 Task: Calculate sale proceeds for selling your house in Virginia.
Action: Mouse moved to (611, 169)
Screenshot: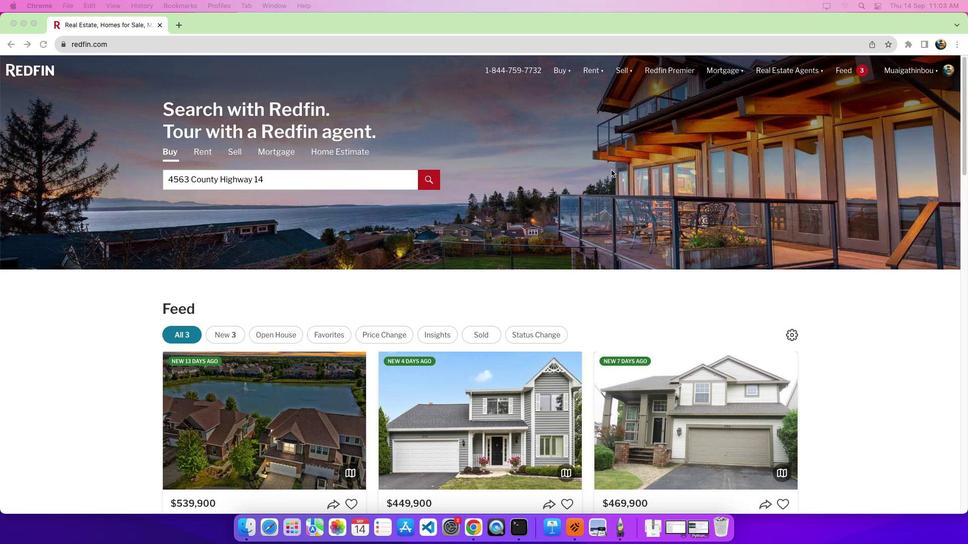 
Action: Mouse pressed left at (611, 169)
Screenshot: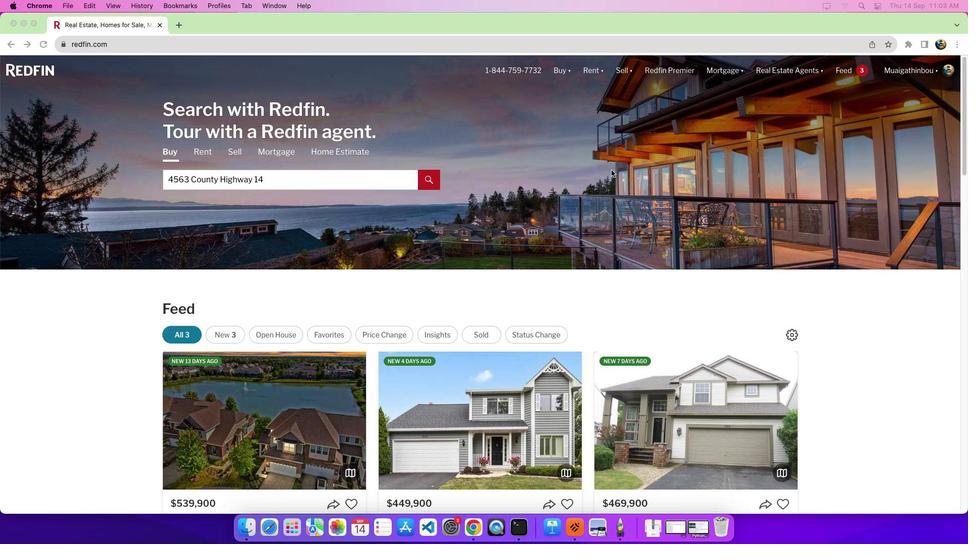 
Action: Mouse moved to (748, 135)
Screenshot: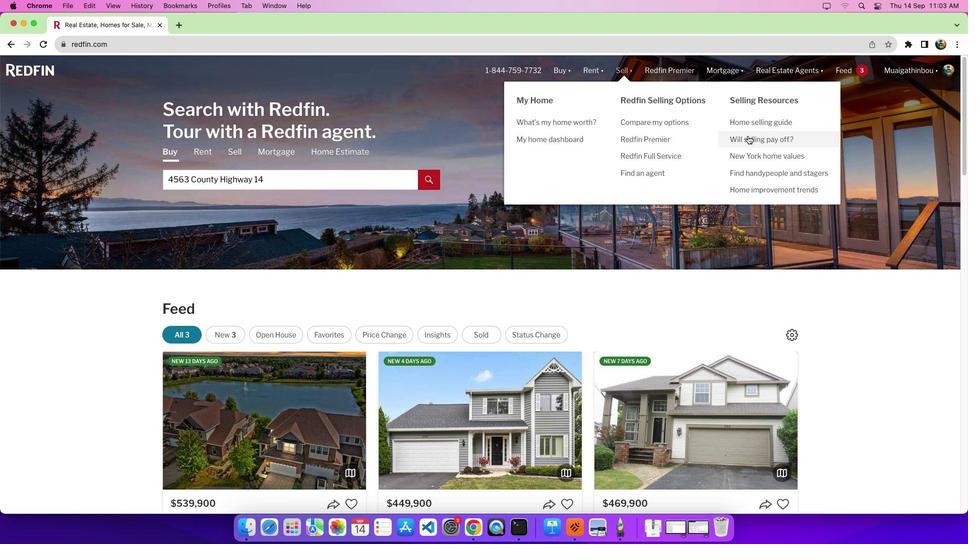 
Action: Mouse pressed left at (748, 135)
Screenshot: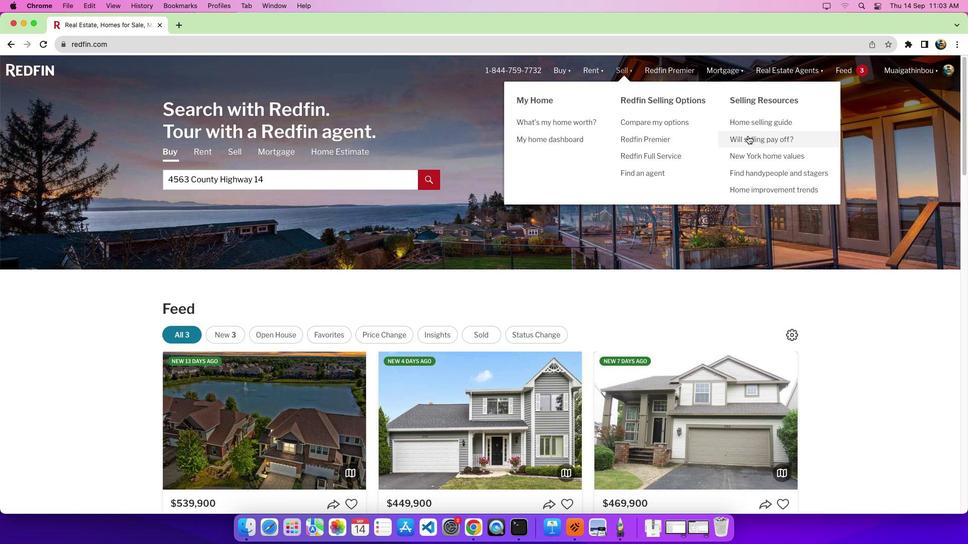 
Action: Mouse moved to (228, 235)
Screenshot: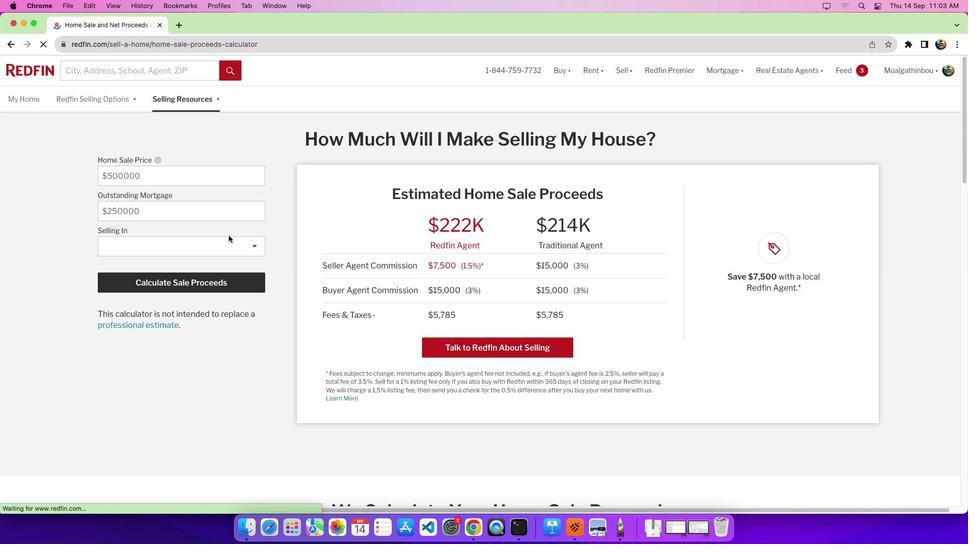 
Action: Mouse pressed left at (228, 235)
Screenshot: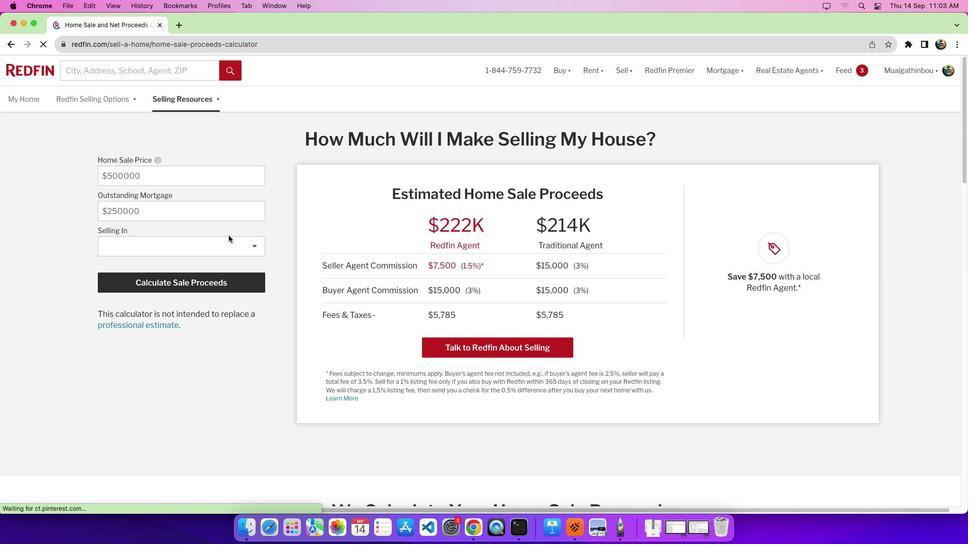 
Action: Mouse moved to (228, 244)
Screenshot: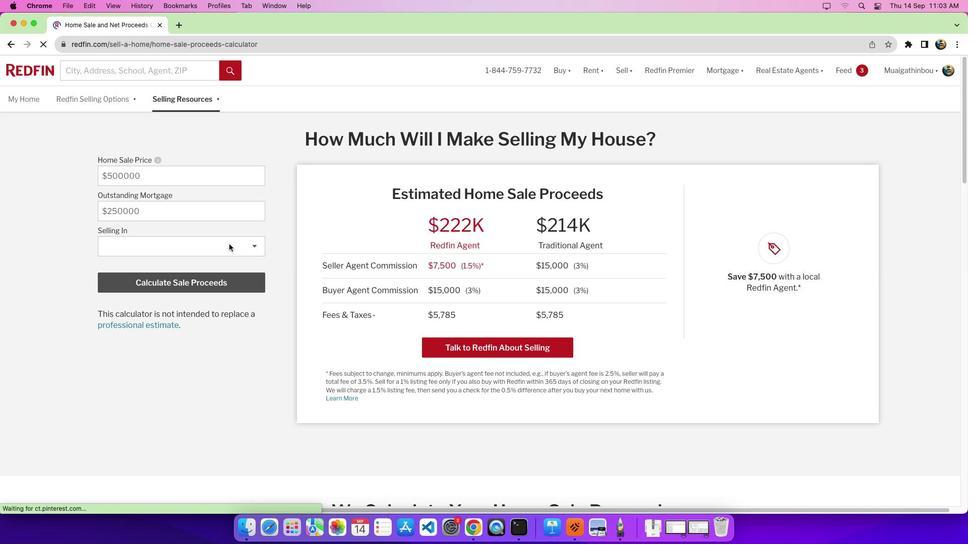 
Action: Mouse pressed left at (228, 244)
Screenshot: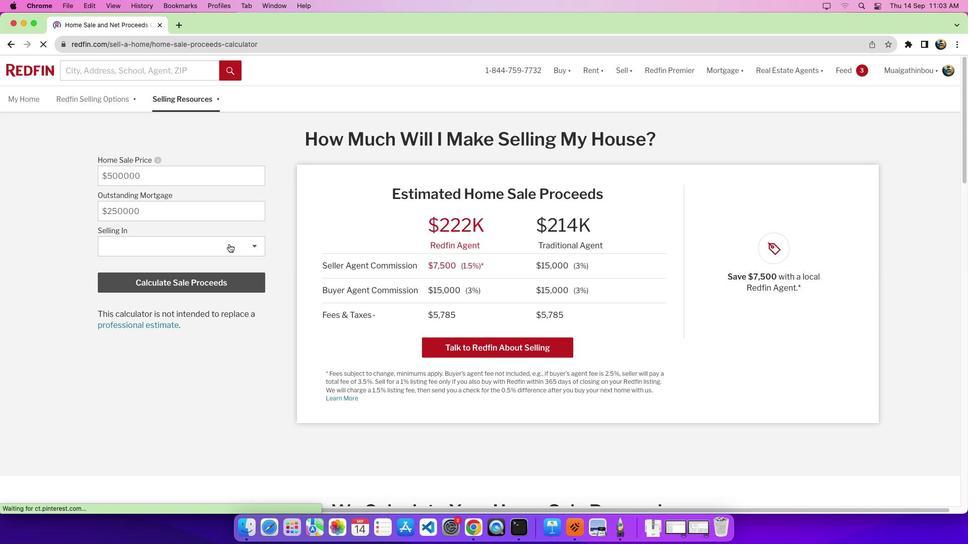 
Action: Mouse moved to (216, 238)
Screenshot: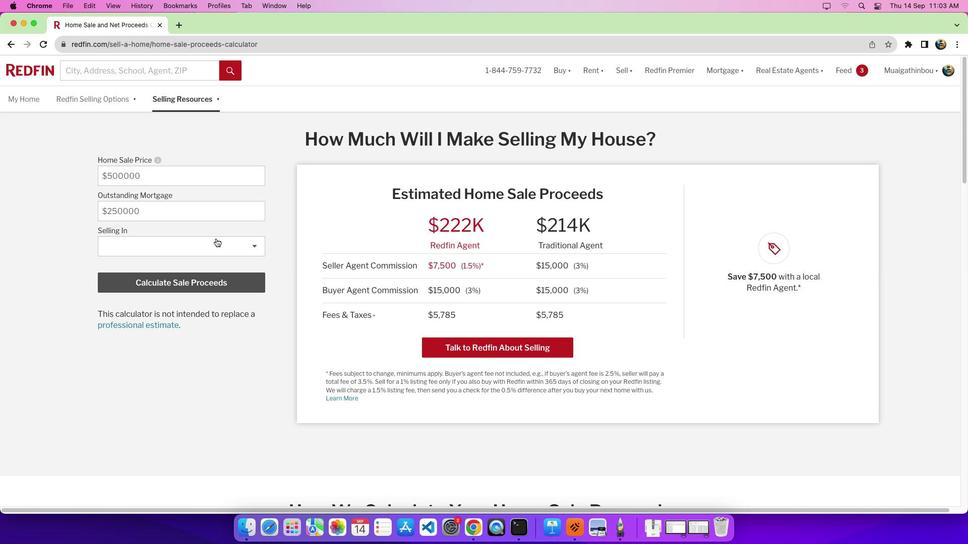 
Action: Mouse pressed left at (216, 238)
Screenshot: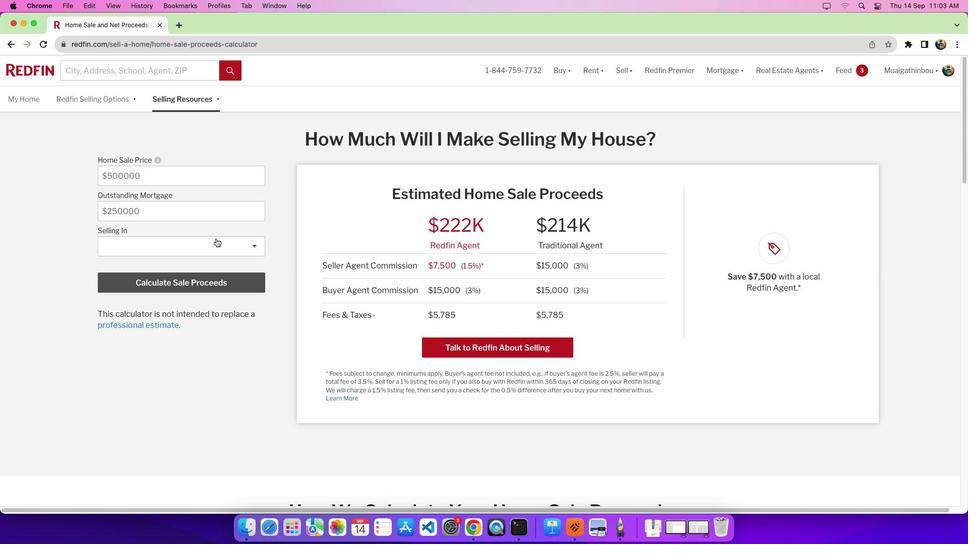 
Action: Mouse moved to (195, 332)
Screenshot: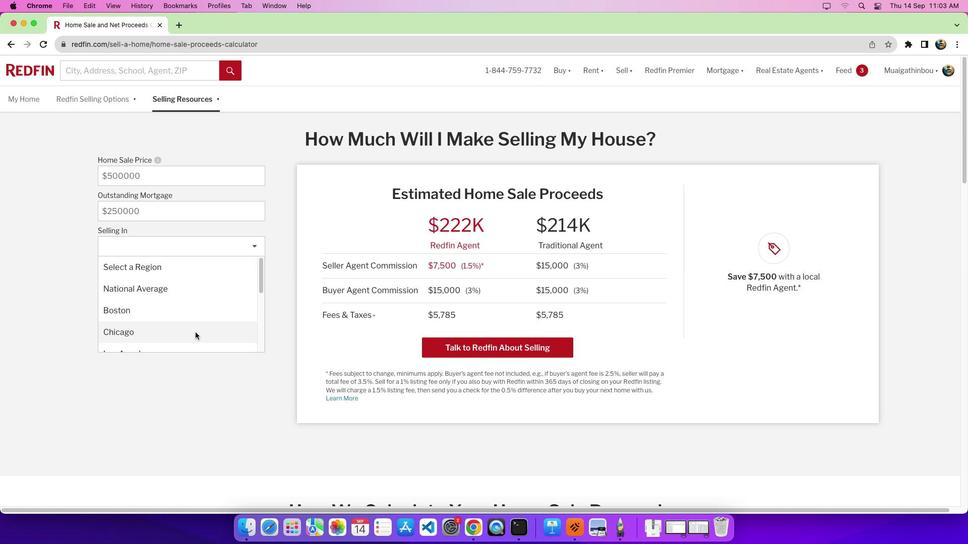 
Action: Mouse scrolled (195, 332) with delta (0, 0)
Screenshot: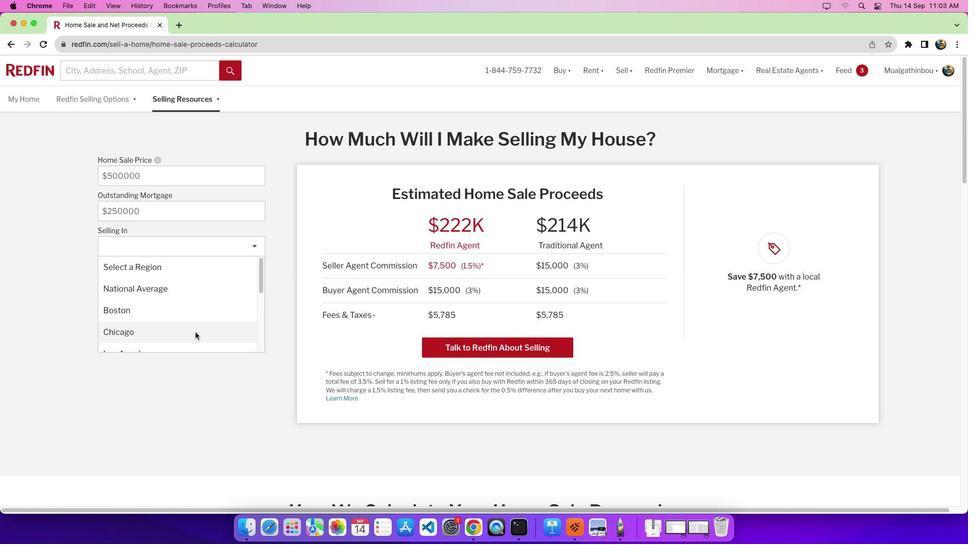 
Action: Mouse scrolled (195, 332) with delta (0, 0)
Screenshot: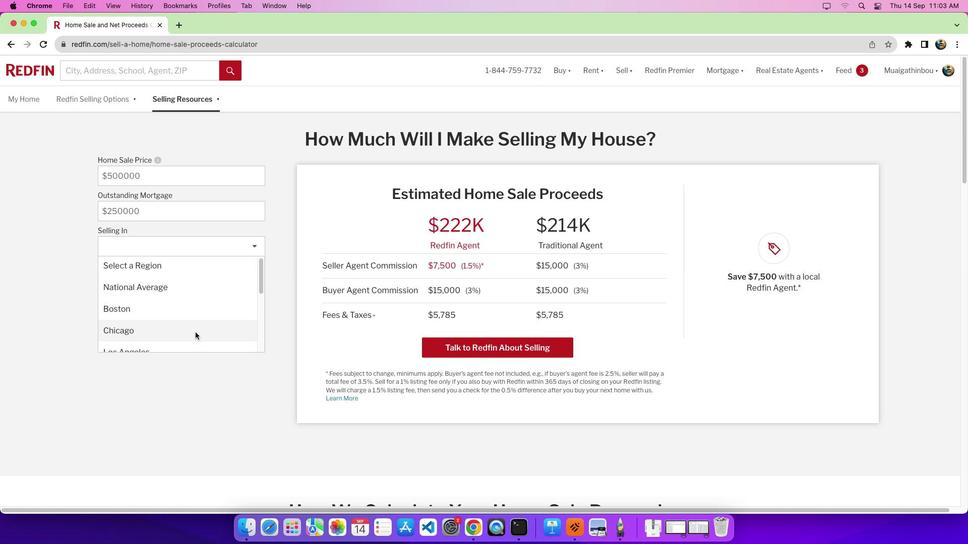 
Action: Mouse scrolled (195, 332) with delta (0, -3)
Screenshot: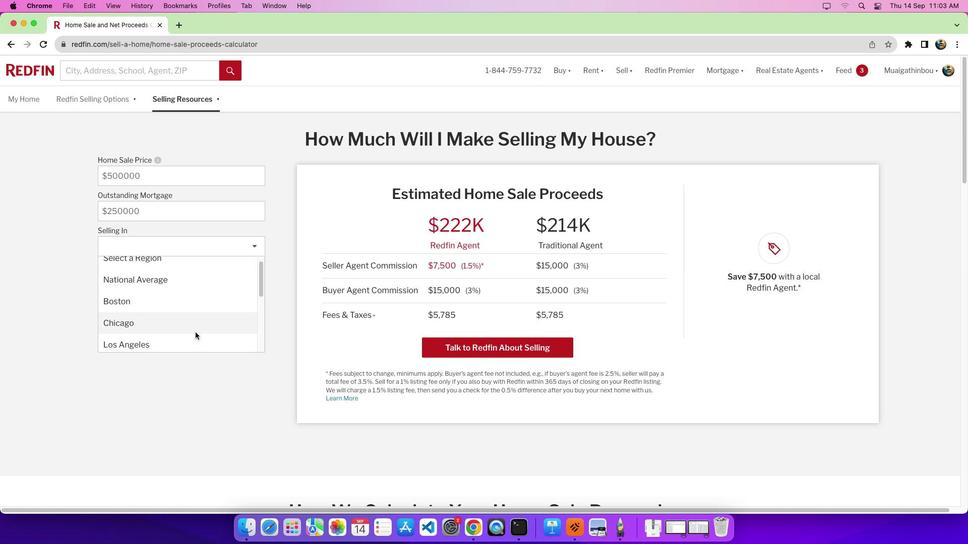
Action: Mouse scrolled (195, 332) with delta (0, 0)
Screenshot: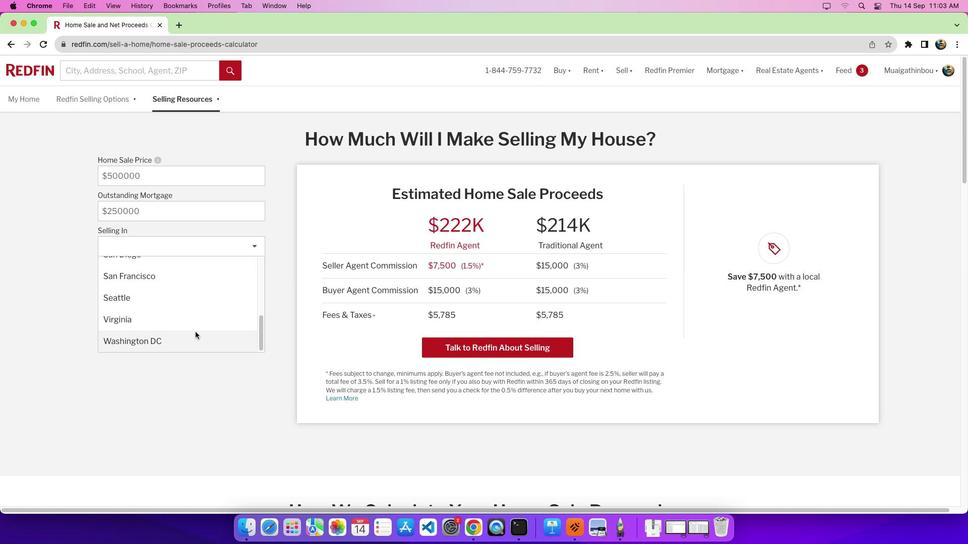 
Action: Mouse moved to (183, 309)
Screenshot: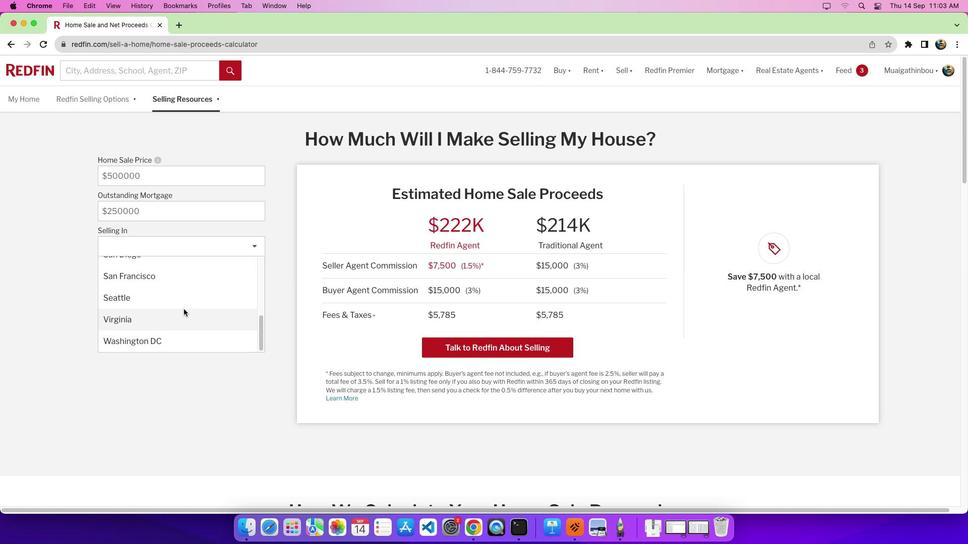 
Action: Mouse pressed left at (183, 309)
Screenshot: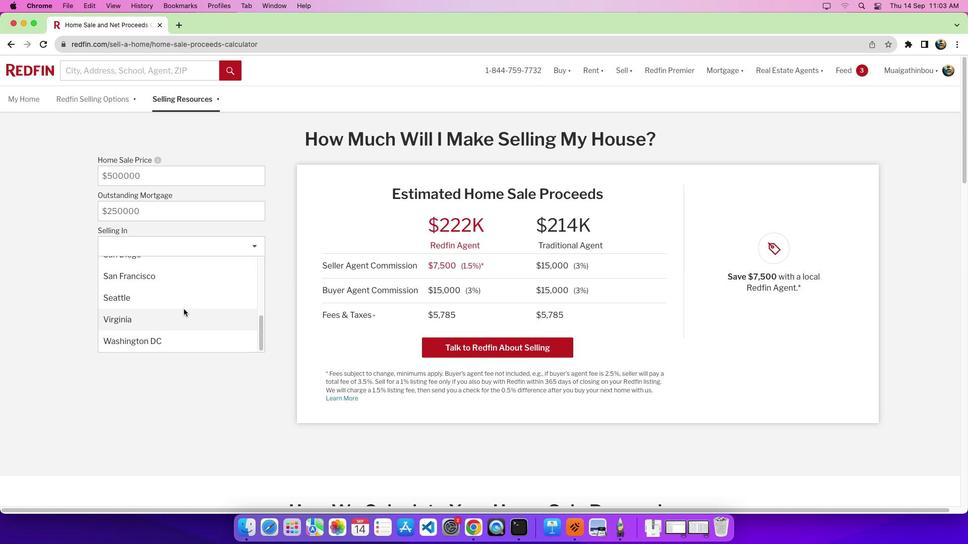 
Action: Mouse moved to (194, 275)
Screenshot: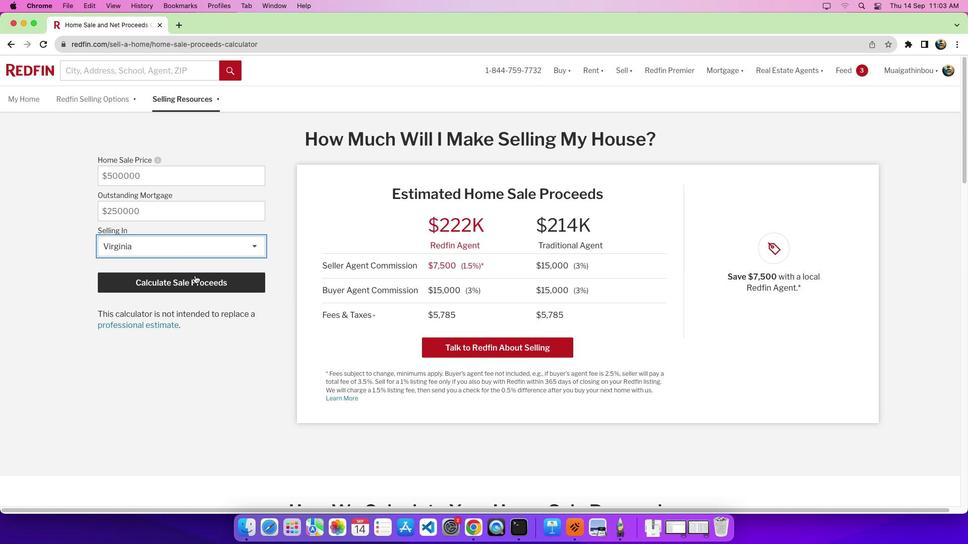 
Action: Mouse pressed left at (194, 275)
Screenshot: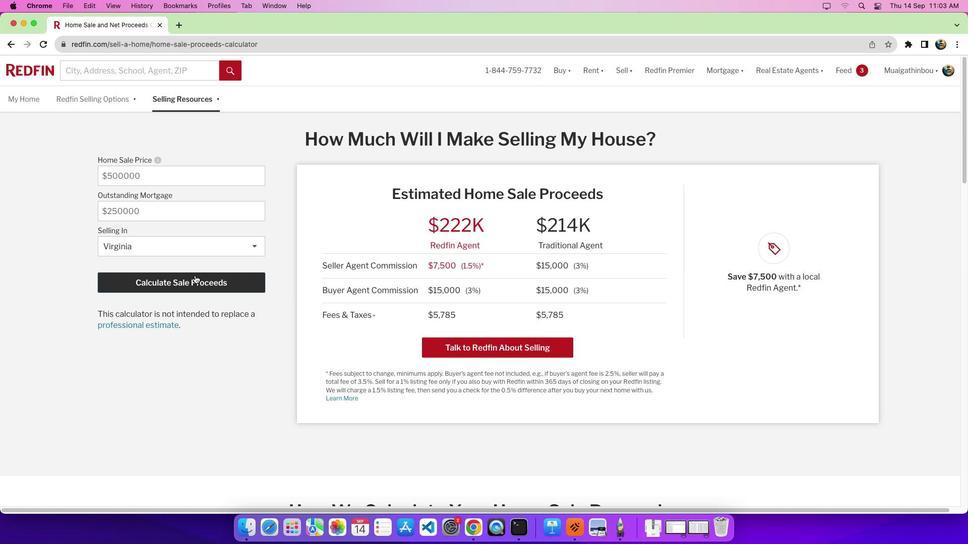 
Action: Mouse moved to (481, 351)
Screenshot: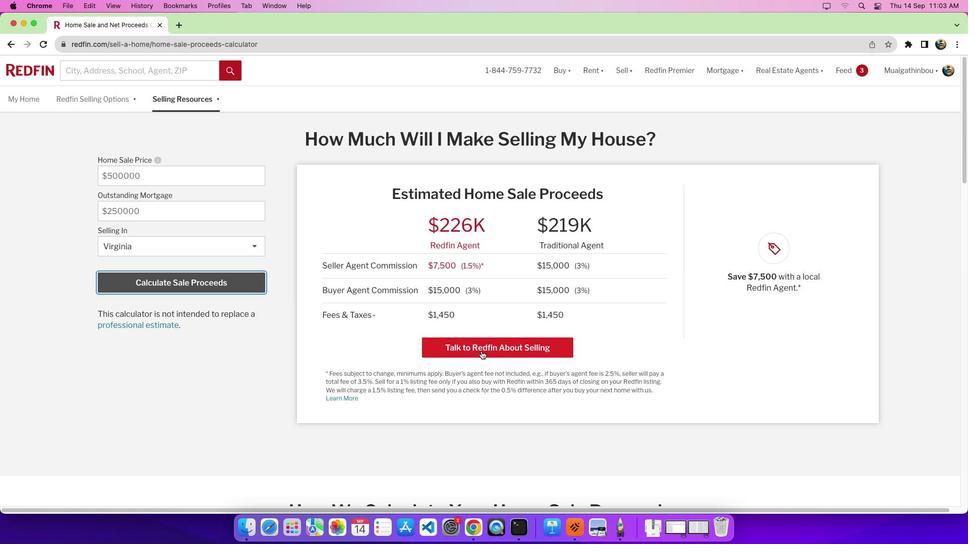 
